 Task: Select the current location as Mount Everest, Nepal and China . Now zoom - , and verify the location . Hide zoom slider
Action: Mouse moved to (158, 29)
Screenshot: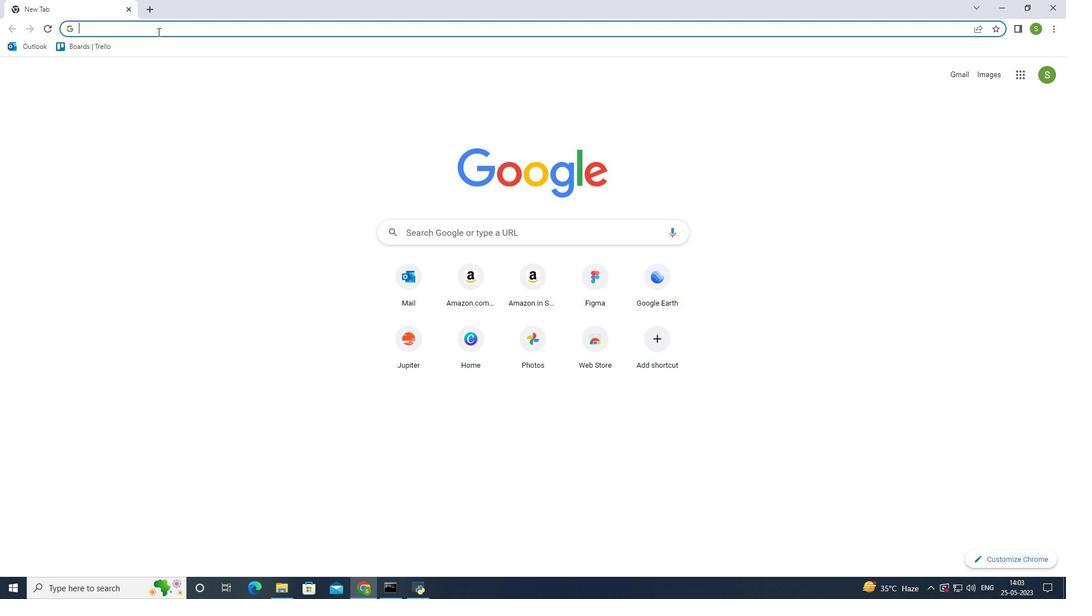 
Action: Mouse pressed left at (158, 29)
Screenshot: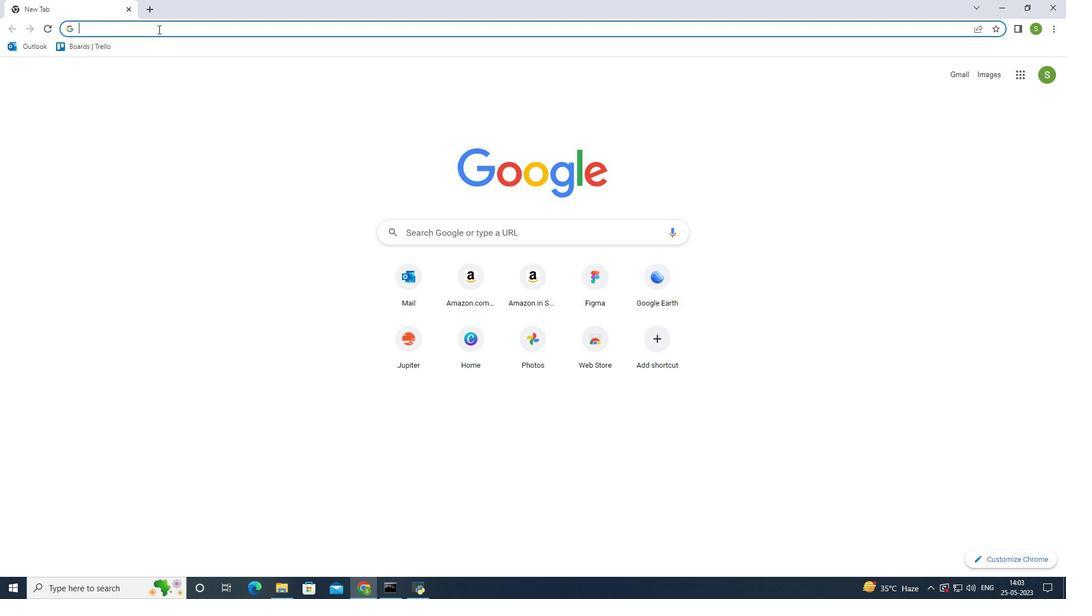 
Action: Mouse moved to (157, 46)
Screenshot: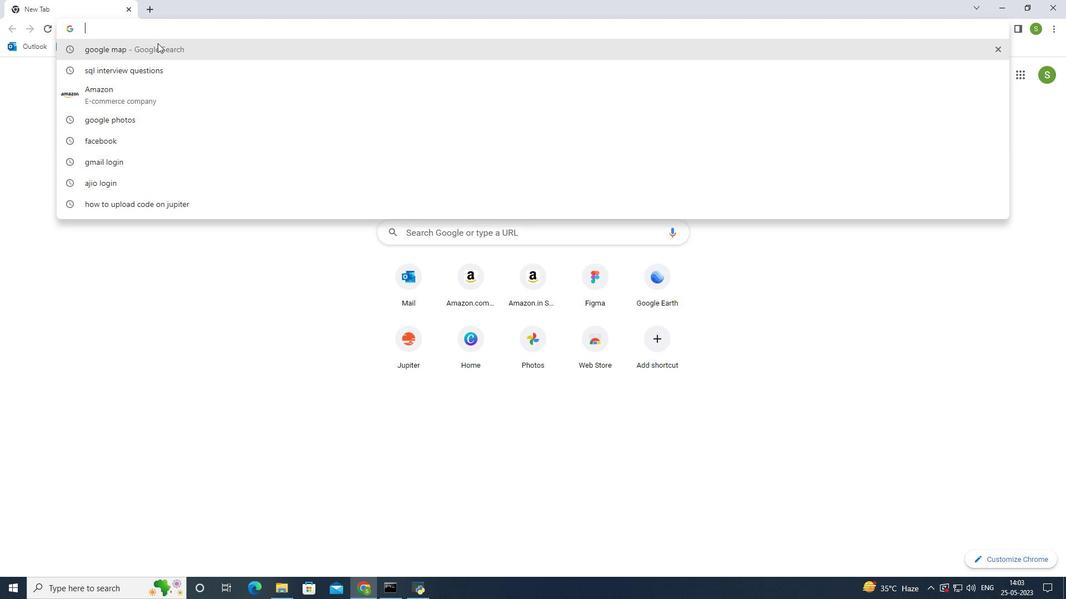 
Action: Mouse pressed left at (157, 46)
Screenshot: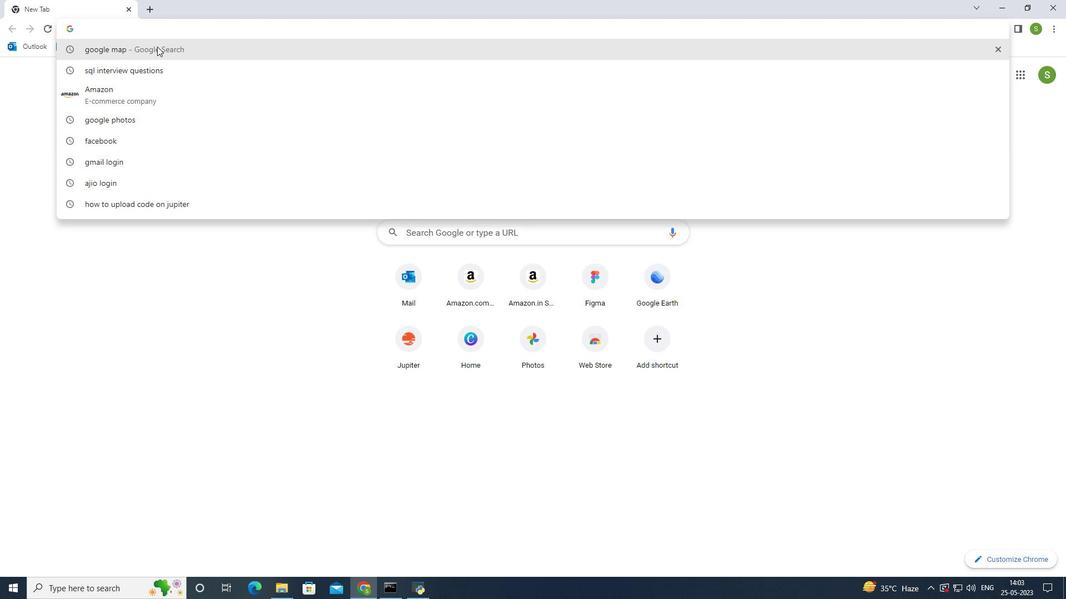 
Action: Mouse moved to (165, 172)
Screenshot: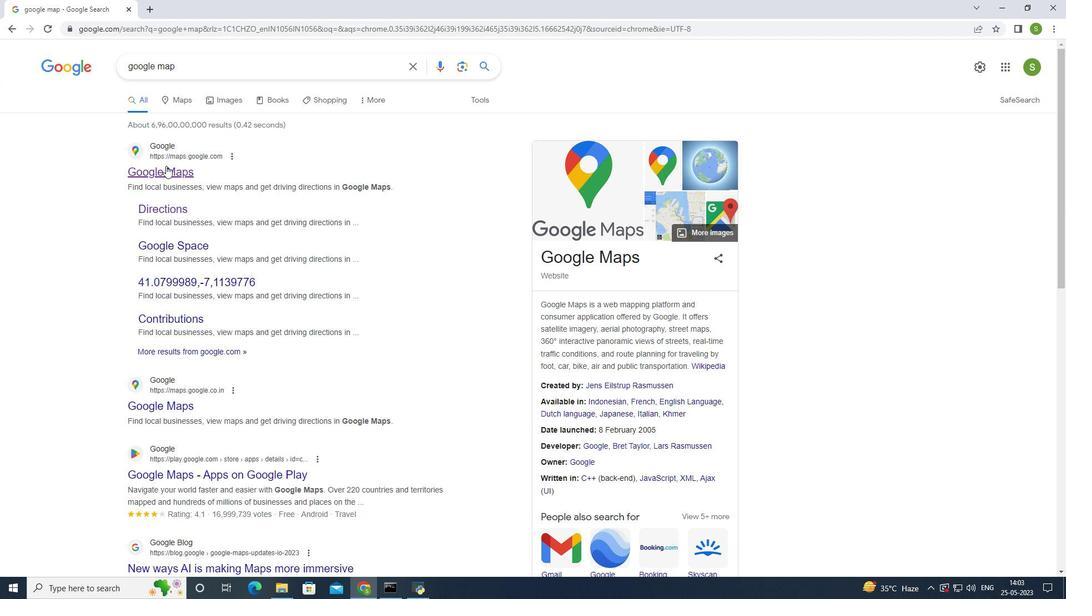 
Action: Mouse pressed left at (165, 172)
Screenshot: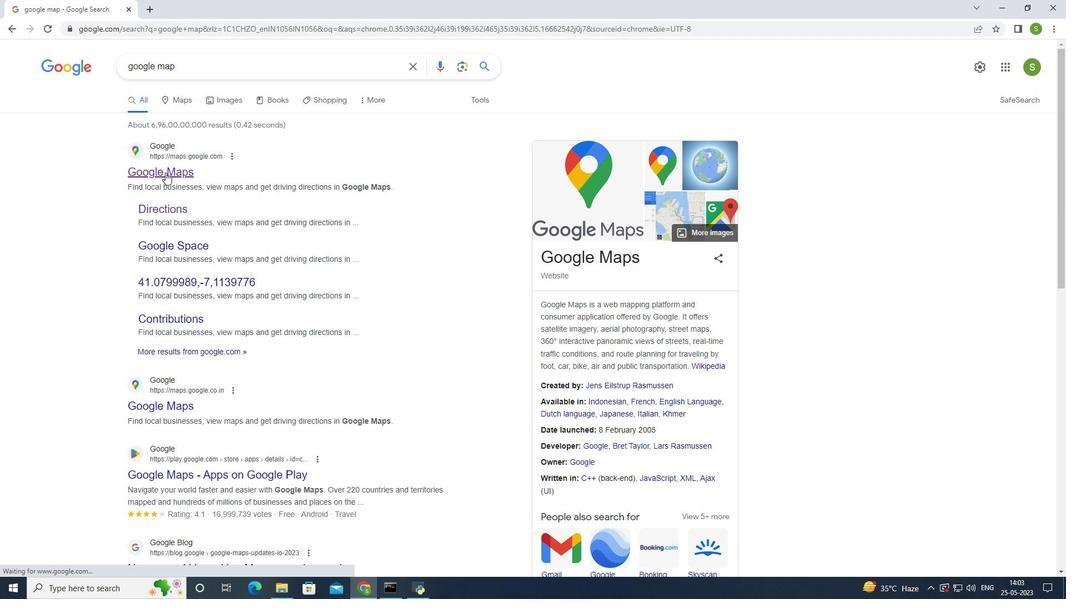 
Action: Mouse moved to (165, 58)
Screenshot: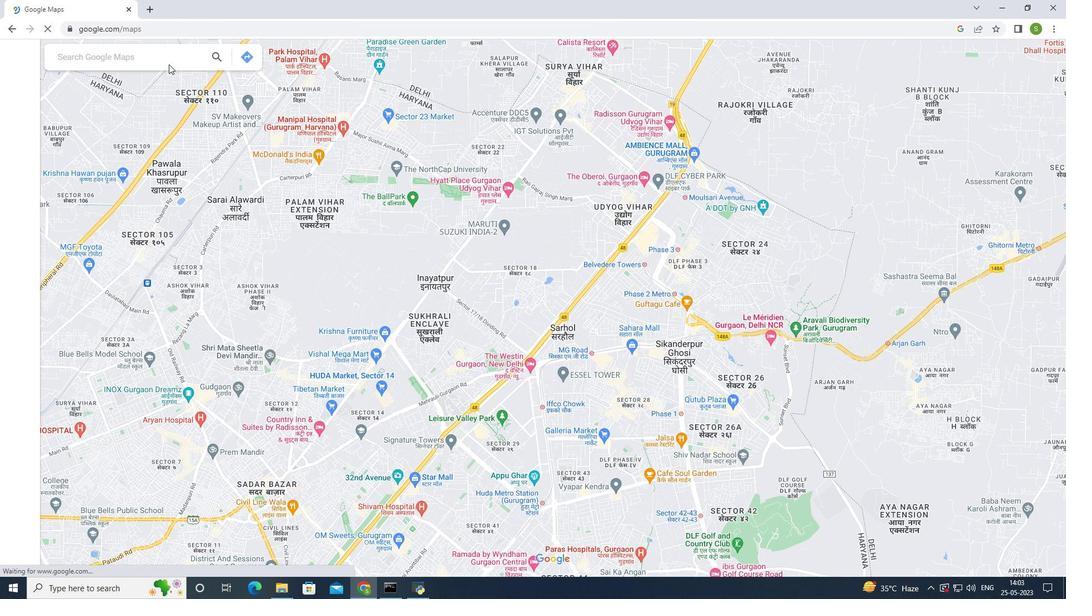 
Action: Mouse pressed left at (165, 58)
Screenshot: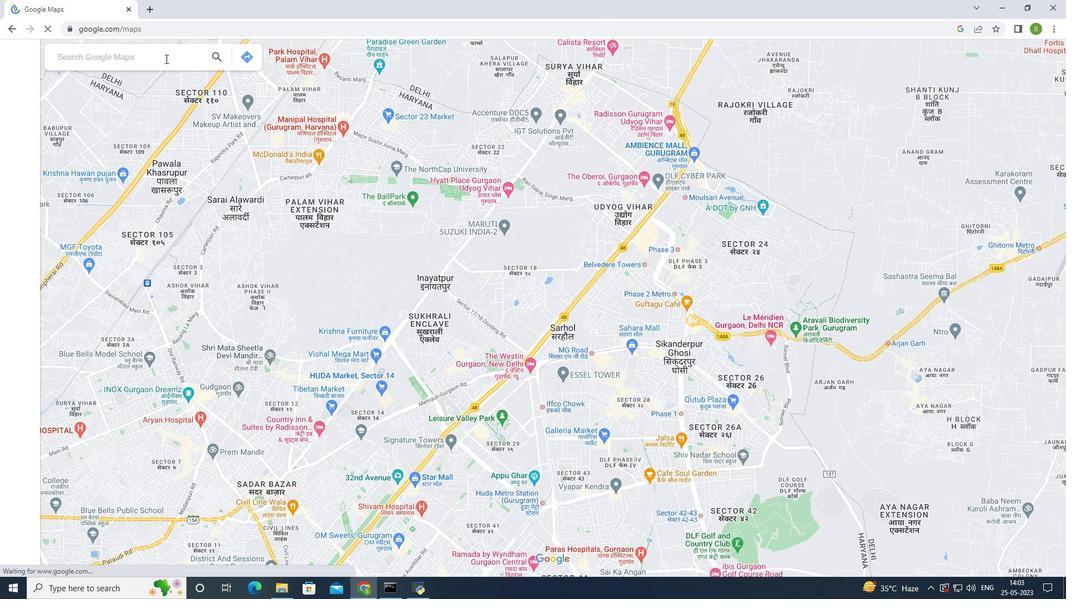 
Action: Mouse moved to (168, 56)
Screenshot: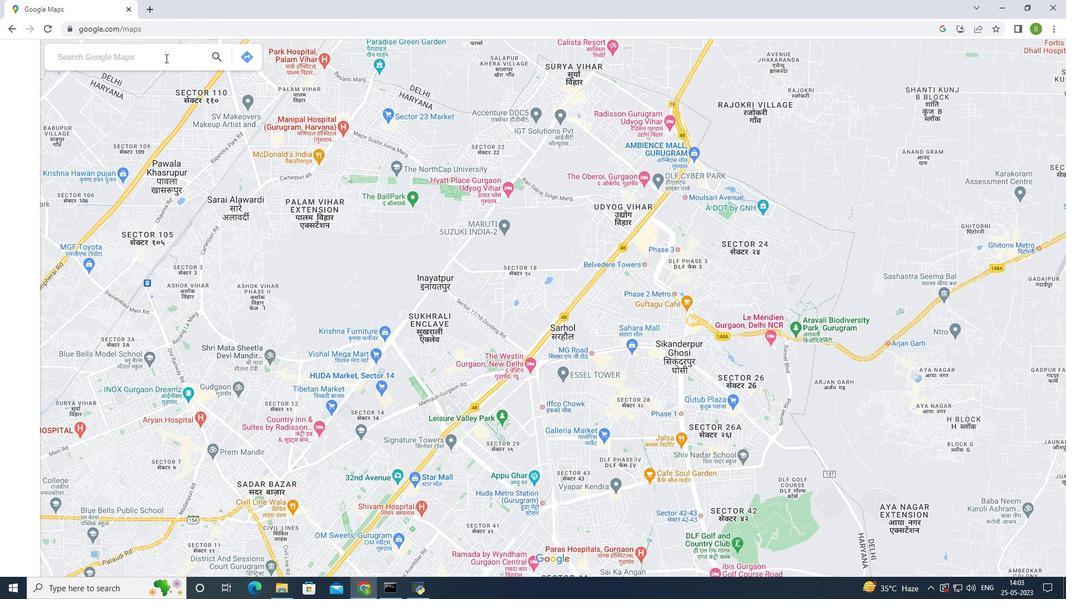 
Action: Key pressed <Key.caps_lock>M<Key.caps_lock>ount<Key.space><Key.caps_lock>E<Key.caps_lock>verest<Key.space><Key.caps_lock>N<Key.caps_lock>epal<Key.space>and<Key.space><Key.caps_lock>C<Key.caps_lock>hina<Key.enter>
Screenshot: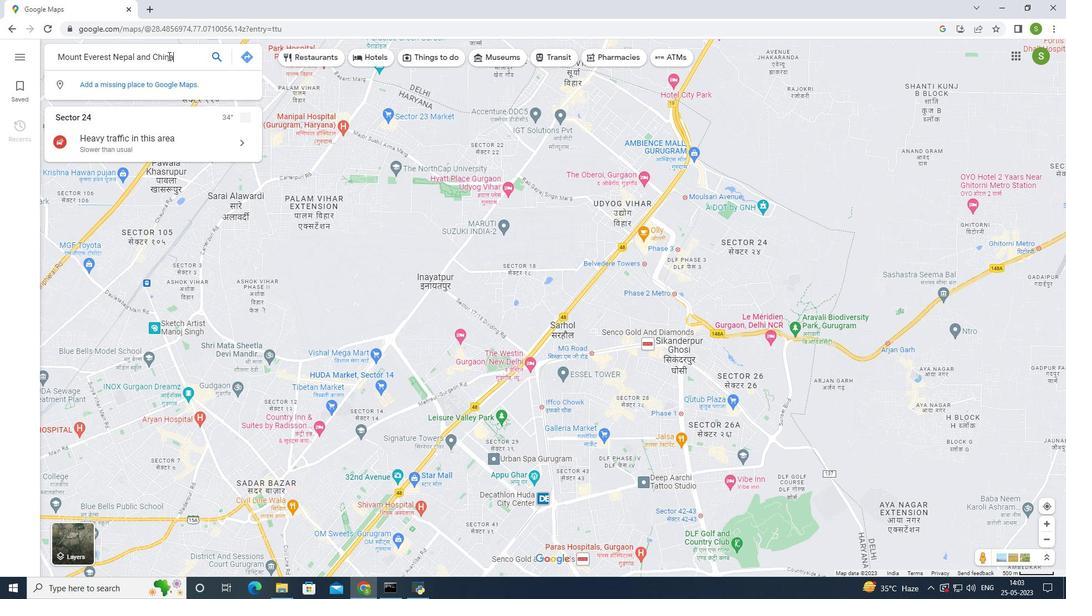 
Action: Mouse moved to (1047, 538)
Screenshot: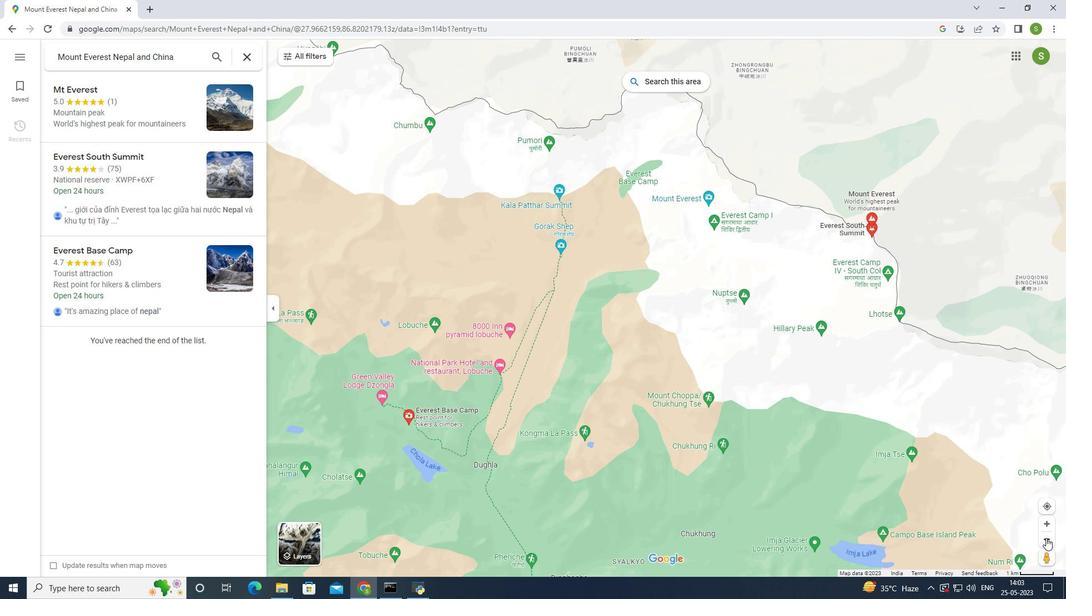 
Action: Mouse pressed left at (1047, 538)
Screenshot: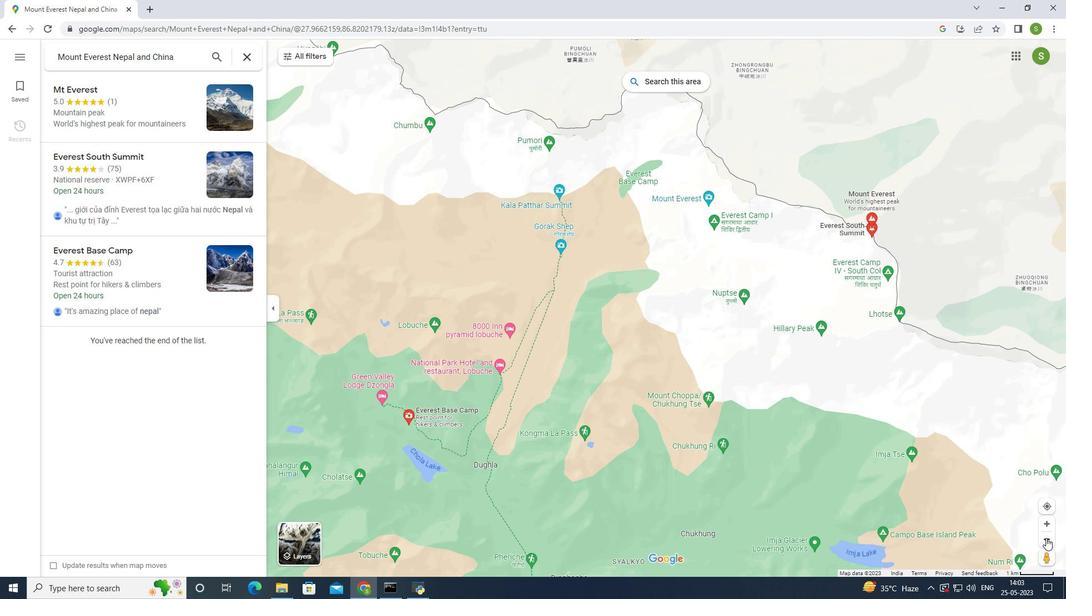 
Action: Mouse moved to (1016, 535)
Screenshot: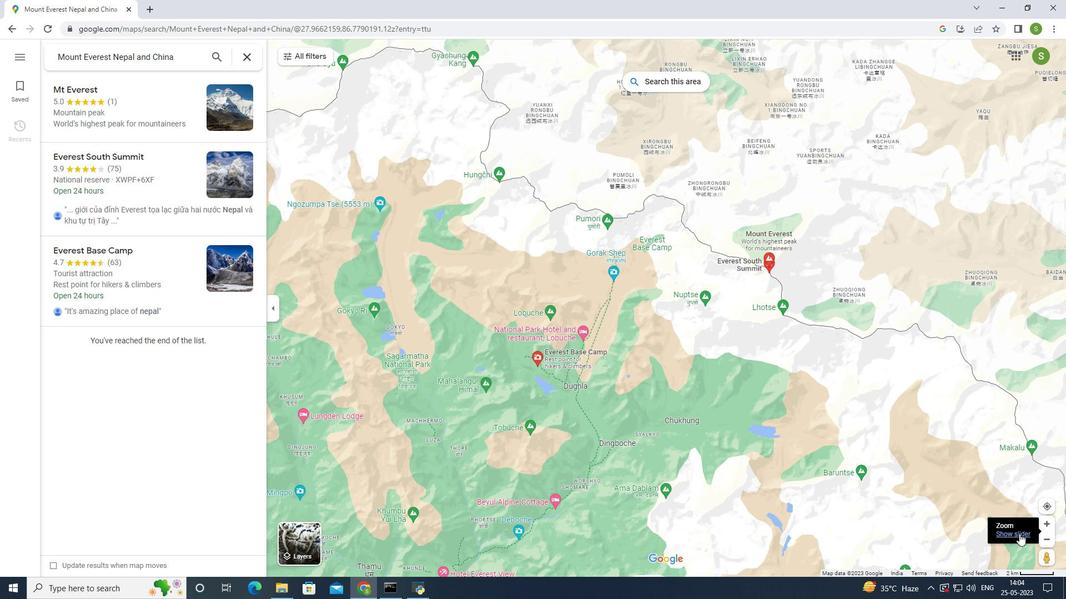 
Action: Mouse pressed left at (1016, 535)
Screenshot: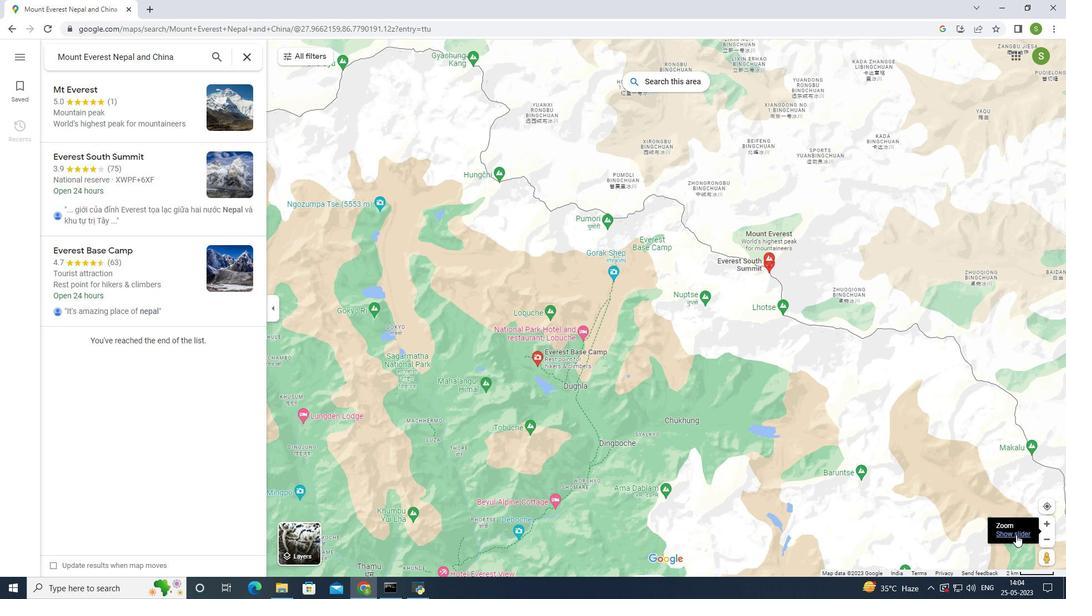 
Action: Mouse moved to (761, 269)
Screenshot: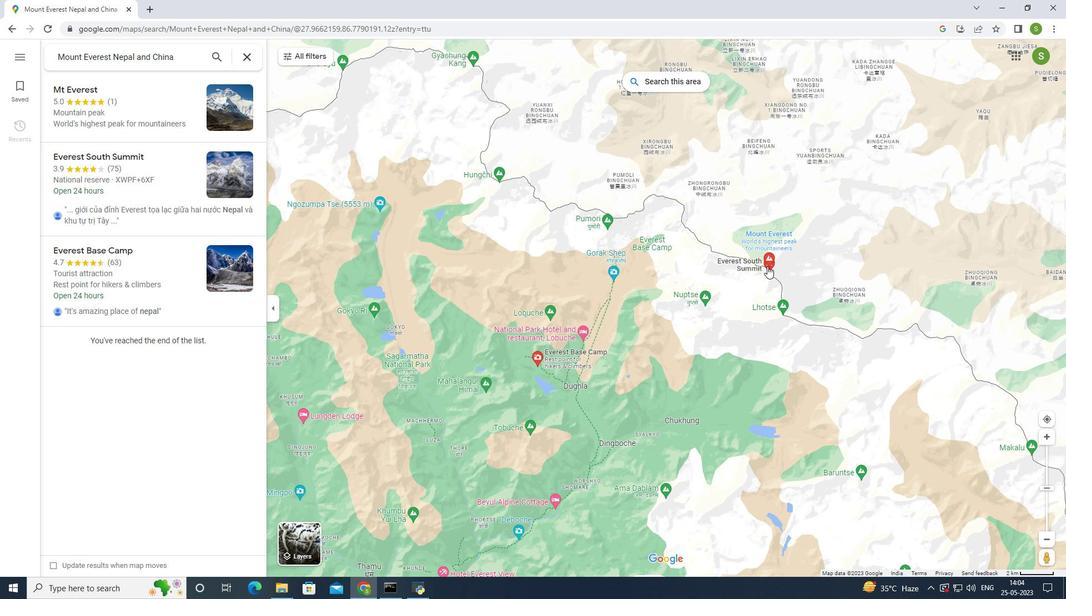 
Action: Mouse scrolled (761, 270) with delta (0, 0)
Screenshot: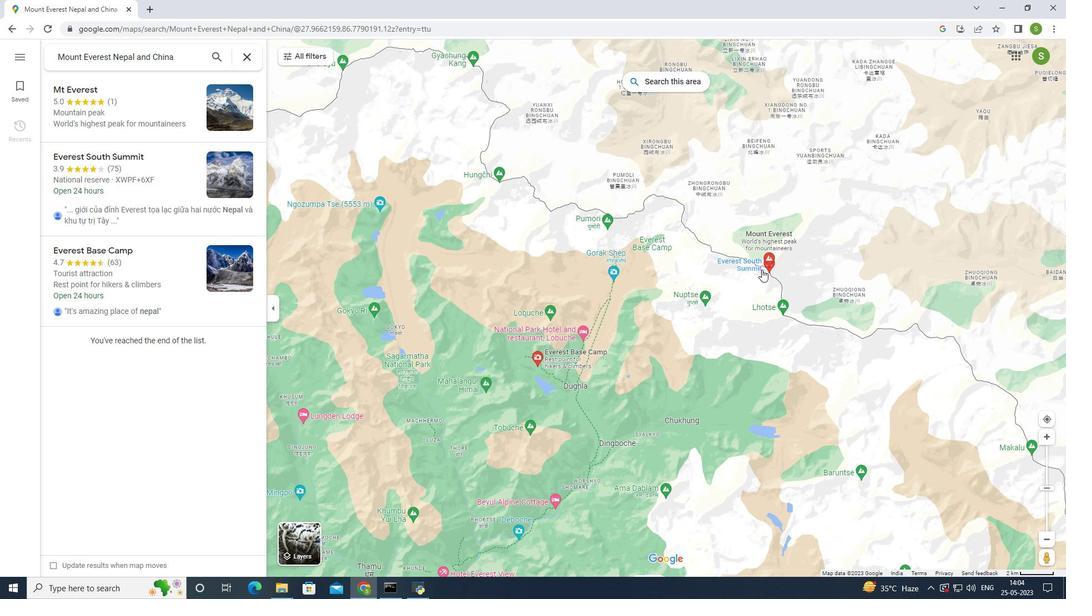 
Action: Mouse scrolled (761, 270) with delta (0, 0)
Screenshot: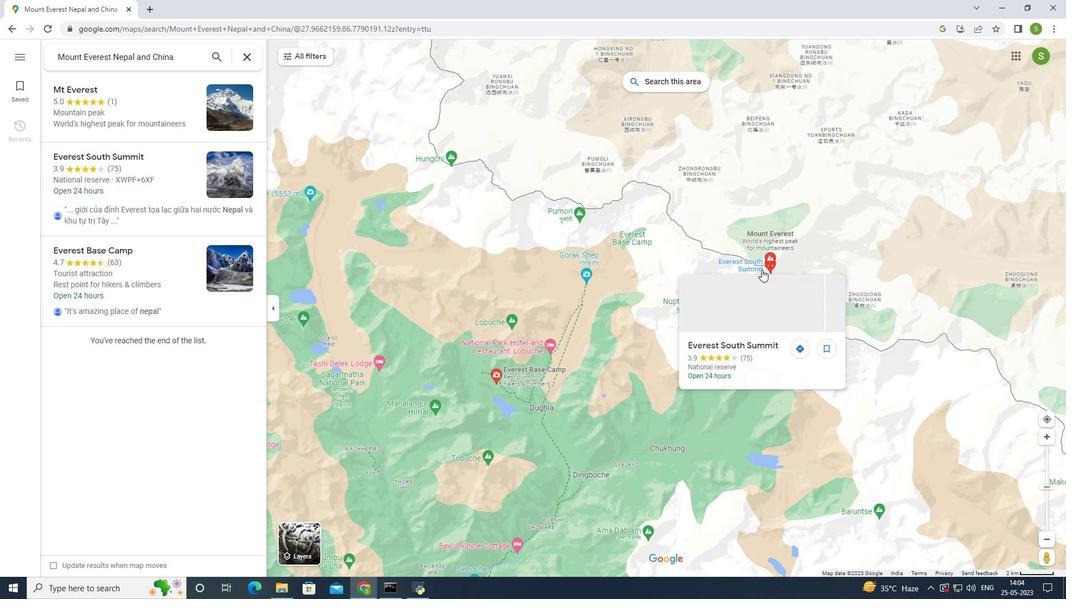 
Action: Mouse moved to (771, 284)
Screenshot: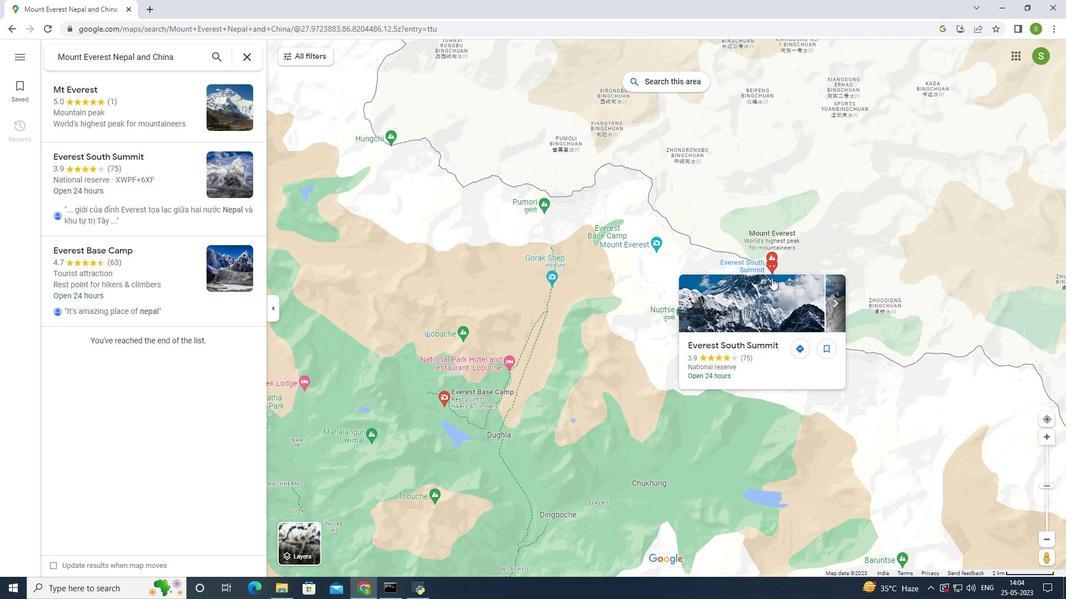 
Action: Mouse pressed left at (771, 284)
Screenshot: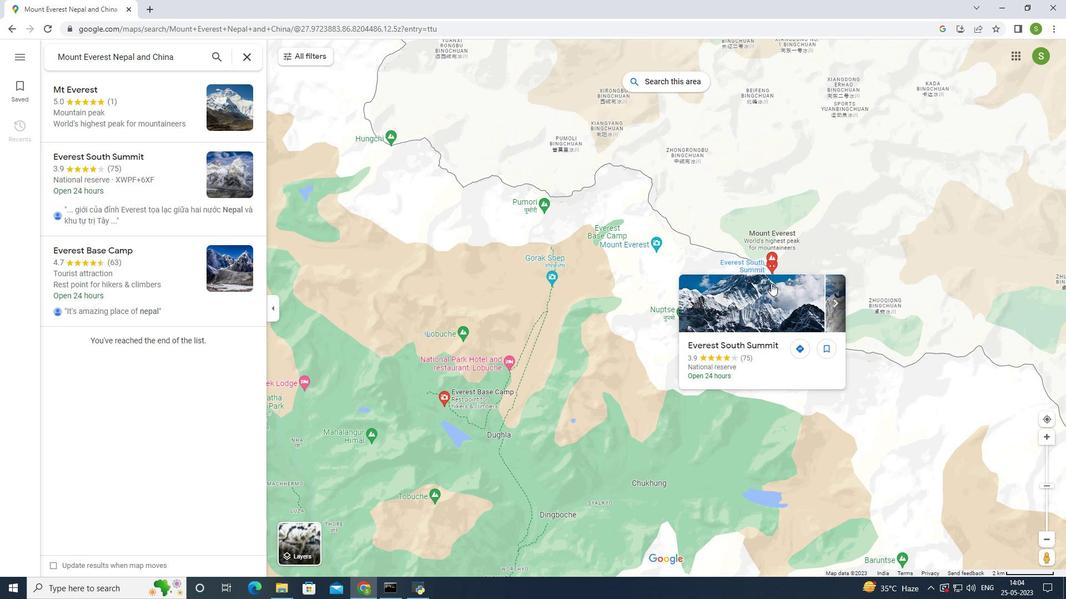 
Action: Mouse moved to (480, 86)
Screenshot: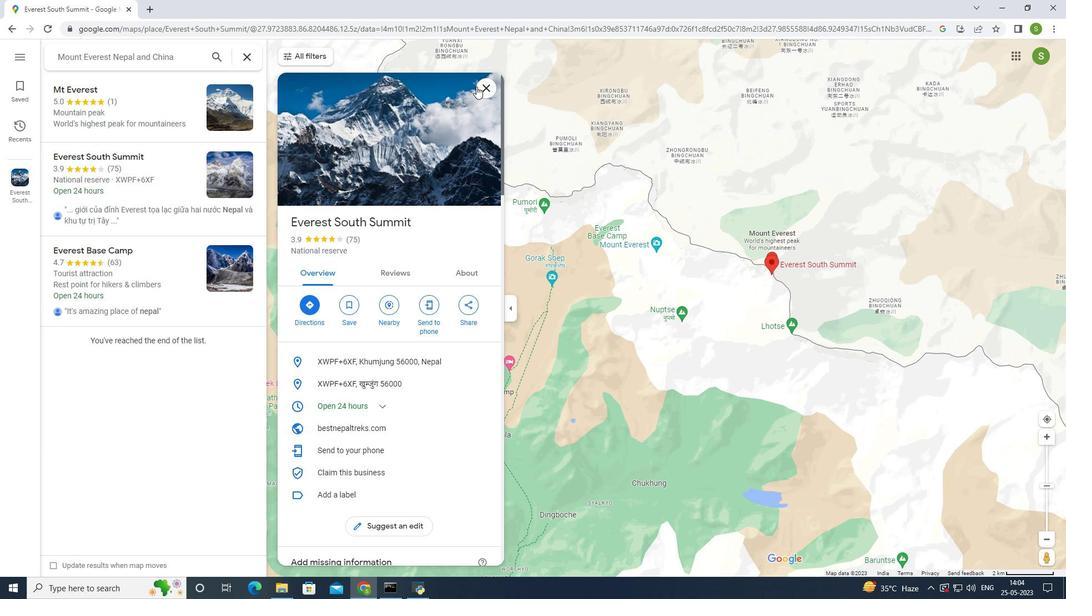 
Action: Mouse pressed left at (480, 86)
Screenshot: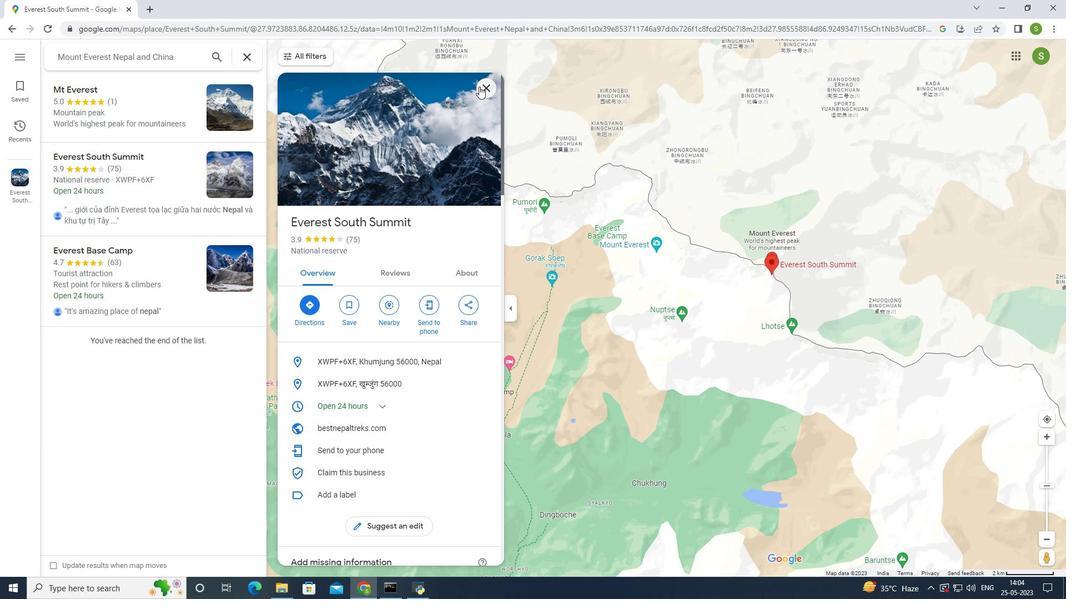 
Action: Mouse moved to (760, 301)
Screenshot: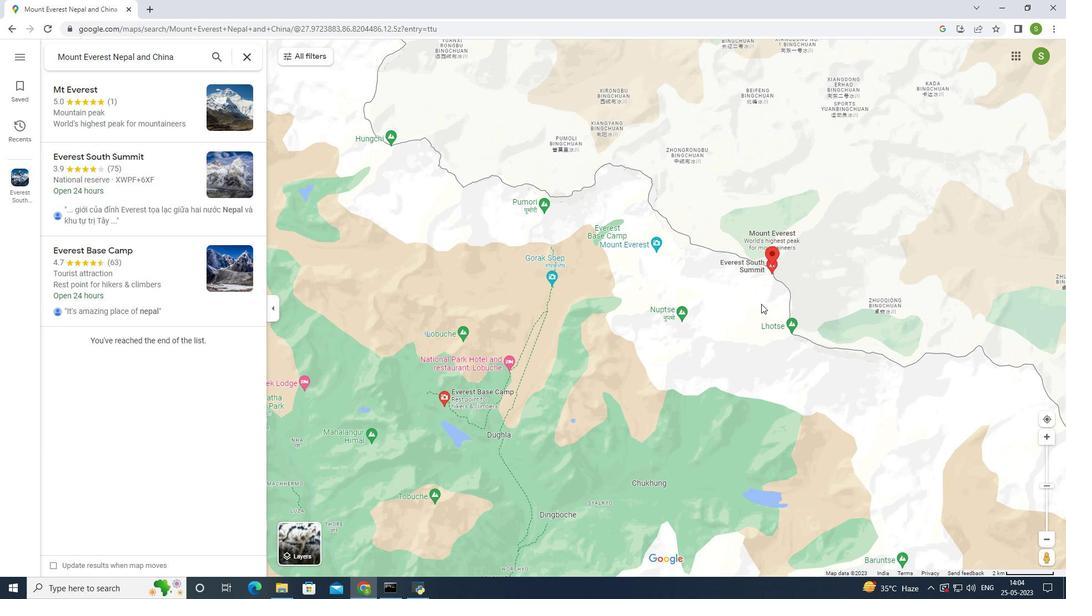 
